 Task: Align the text "play store" to left.
Action: Mouse moved to (649, 256)
Screenshot: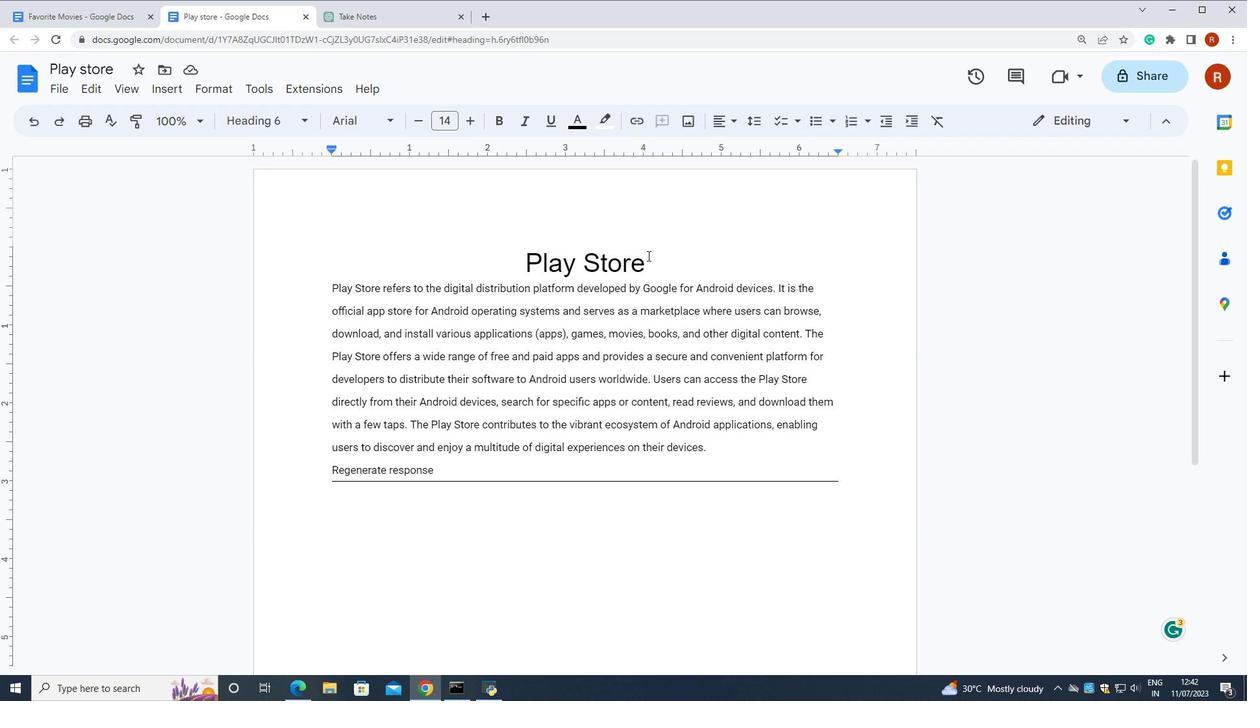 
Action: Mouse pressed left at (649, 256)
Screenshot: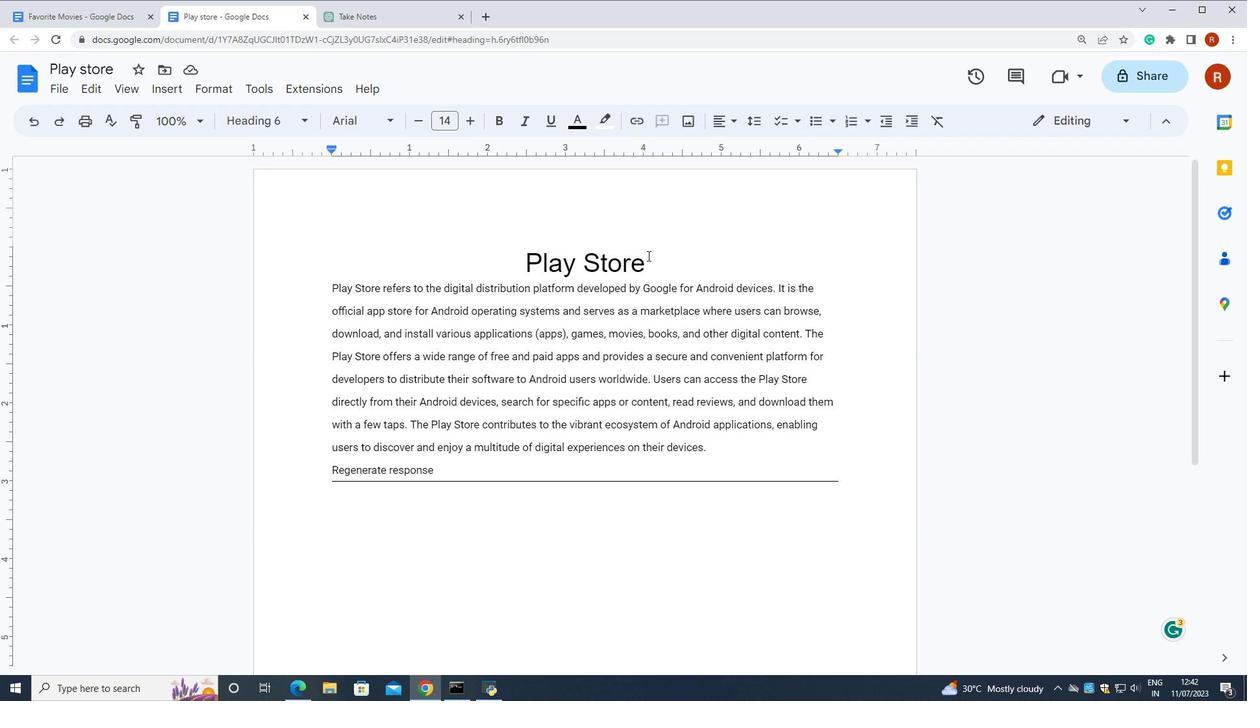 
Action: Mouse moved to (197, 91)
Screenshot: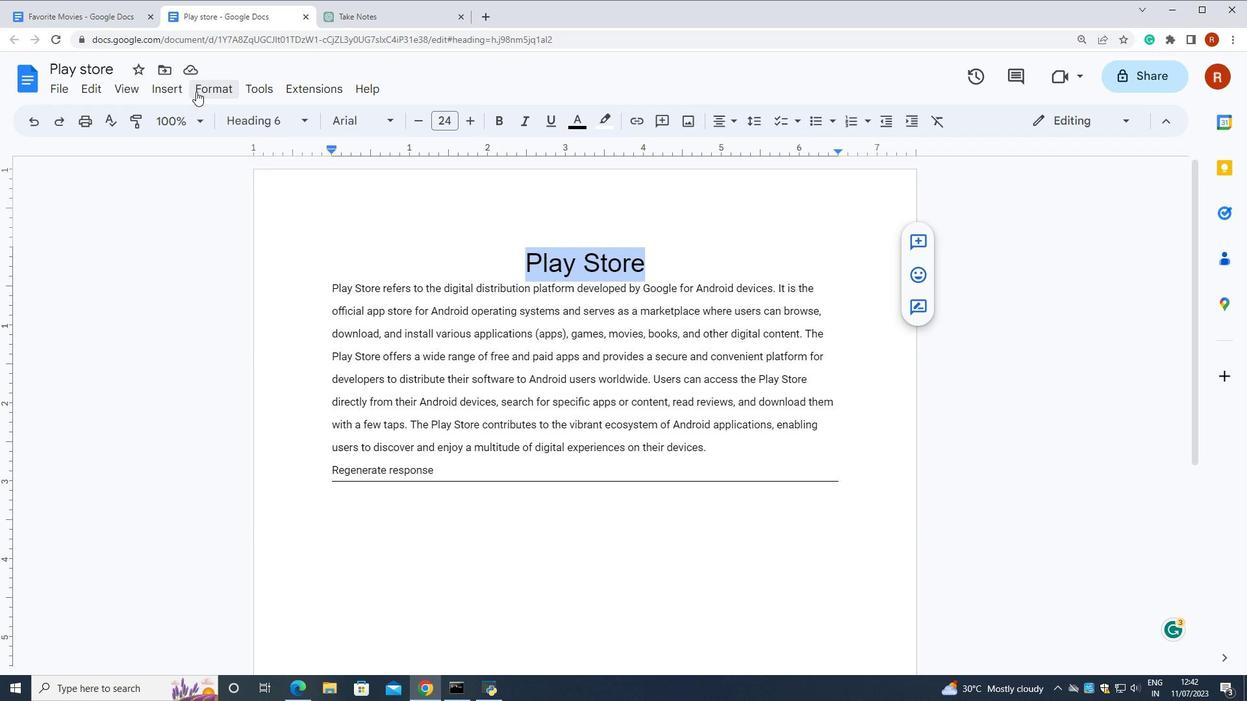 
Action: Mouse pressed left at (197, 91)
Screenshot: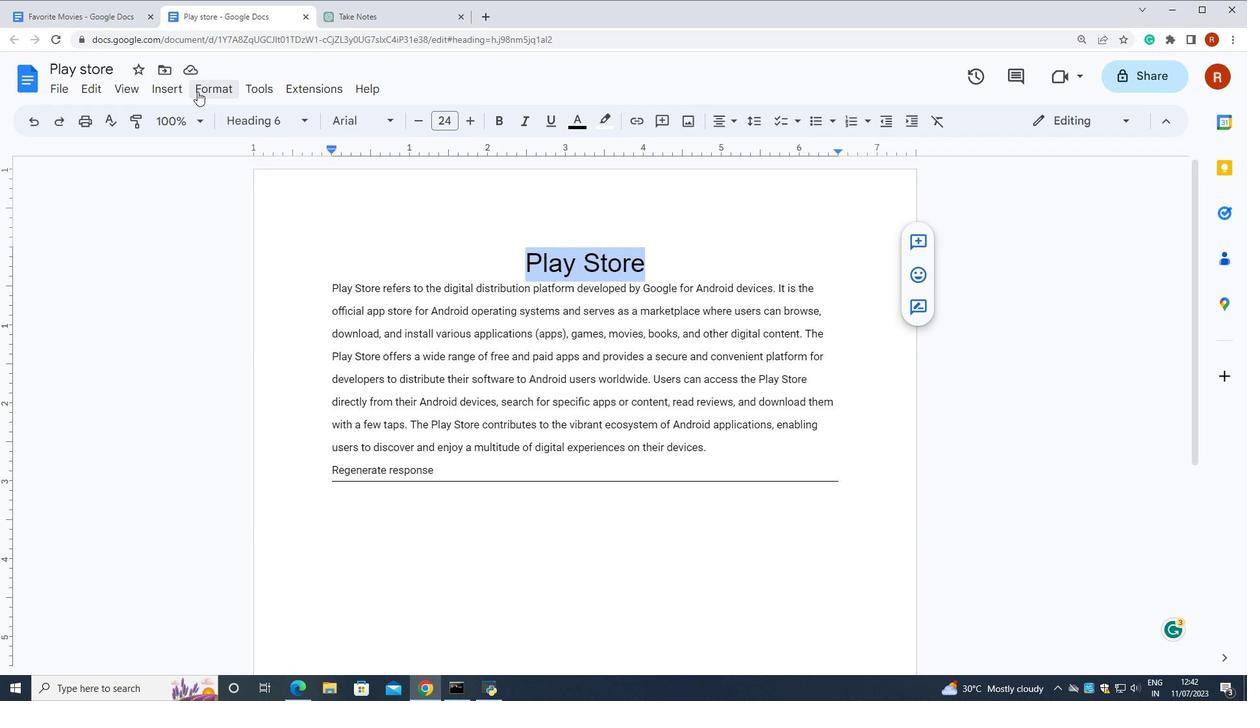 
Action: Mouse moved to (473, 173)
Screenshot: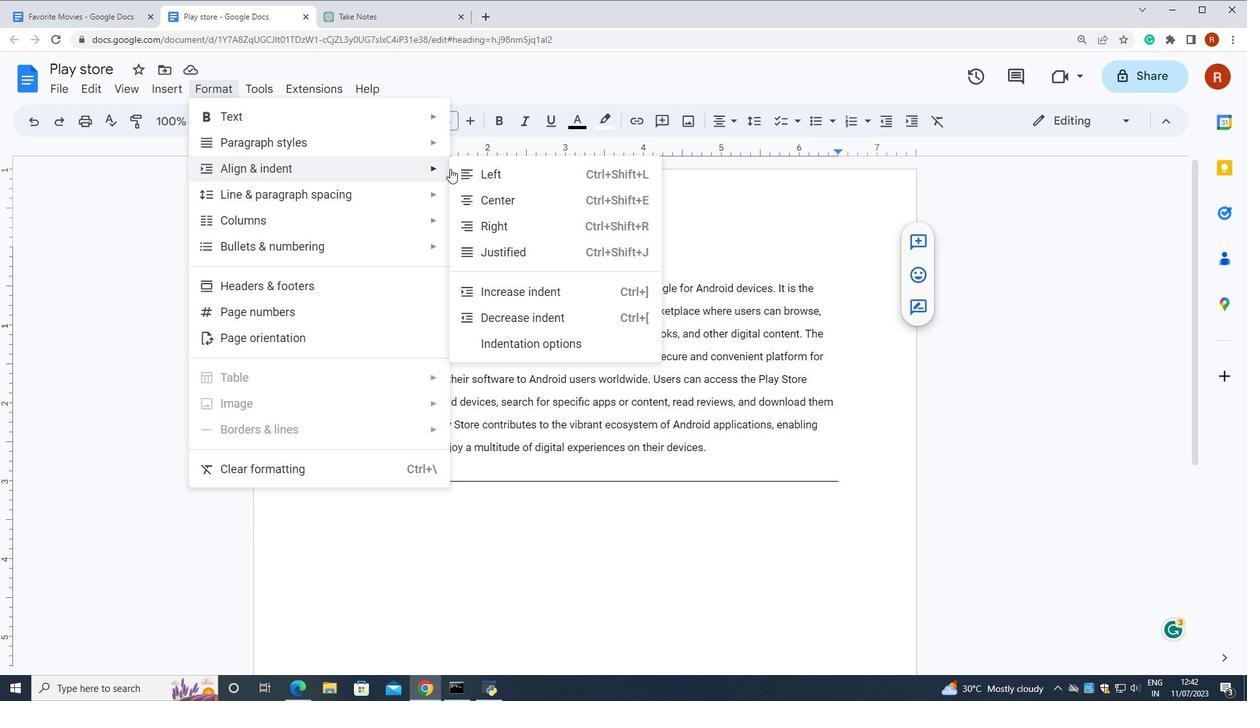 
Action: Mouse pressed left at (473, 173)
Screenshot: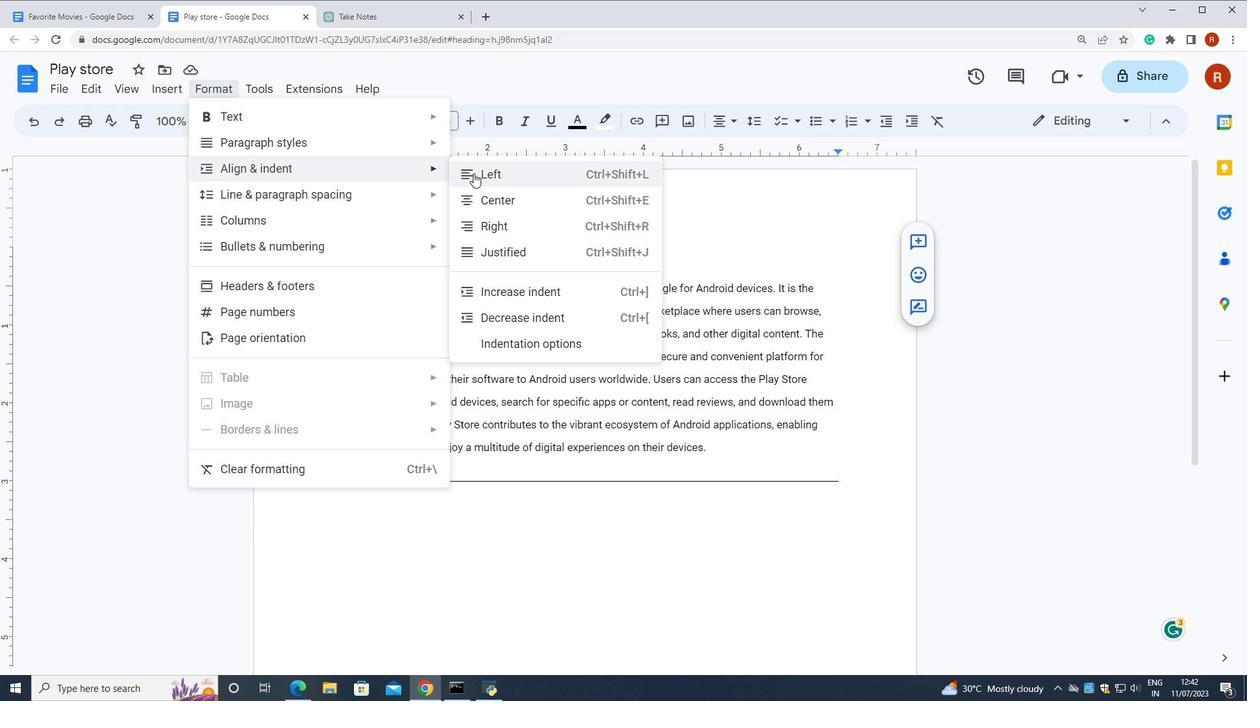 
Action: Mouse moved to (552, 201)
Screenshot: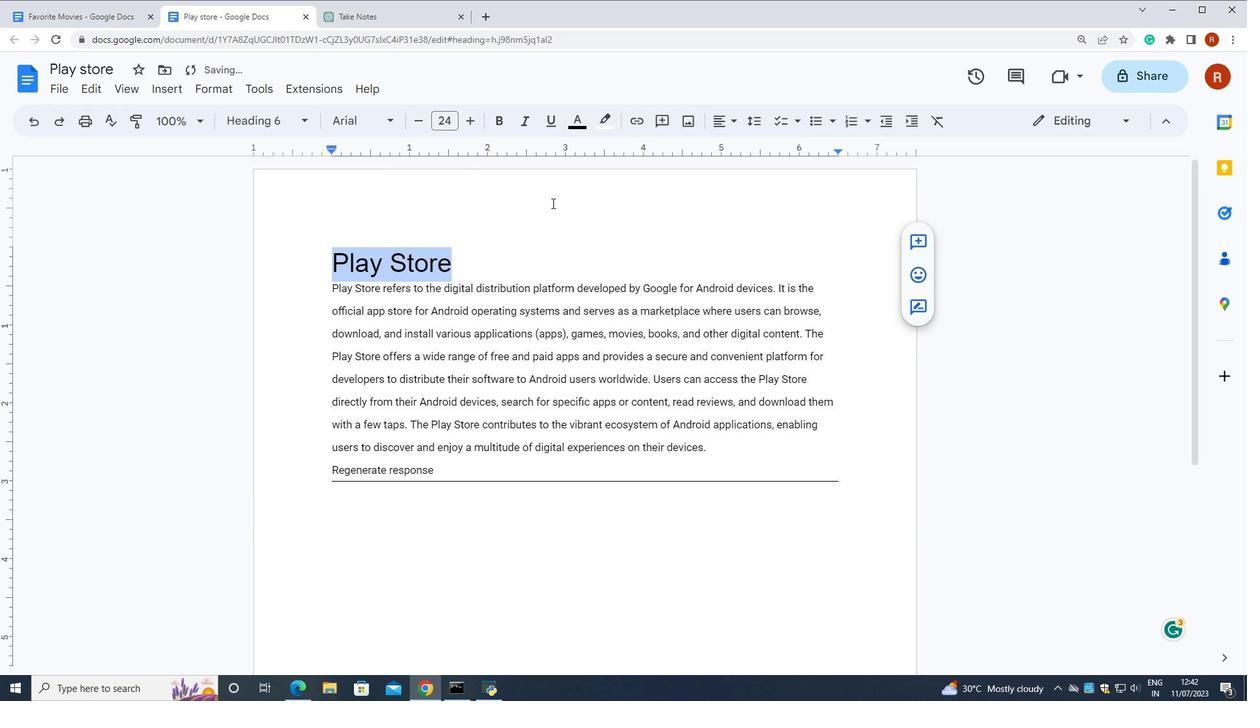 
